 Task: Enable group similar messages in console.
Action: Mouse moved to (1011, 31)
Screenshot: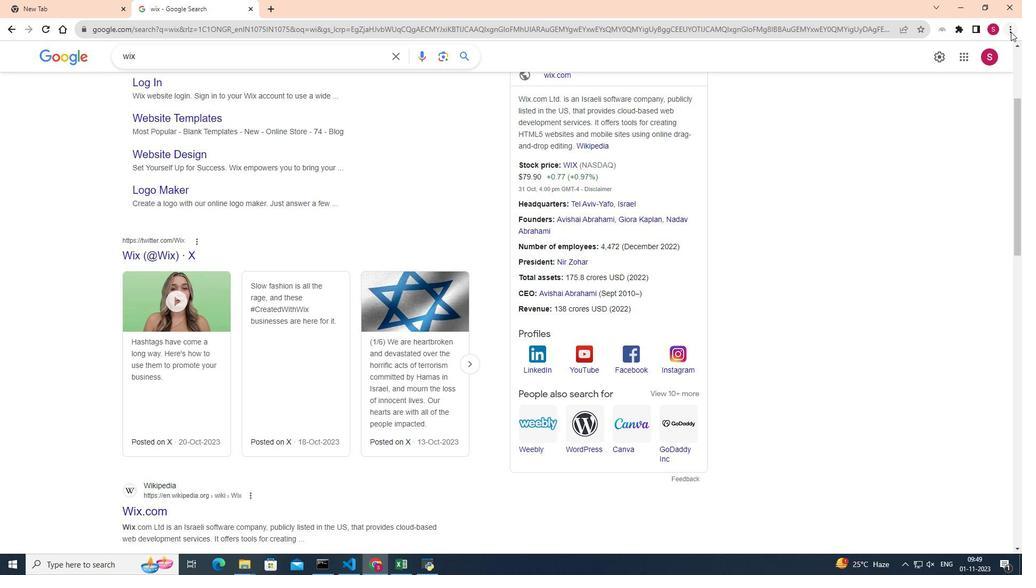 
Action: Mouse pressed left at (1011, 31)
Screenshot: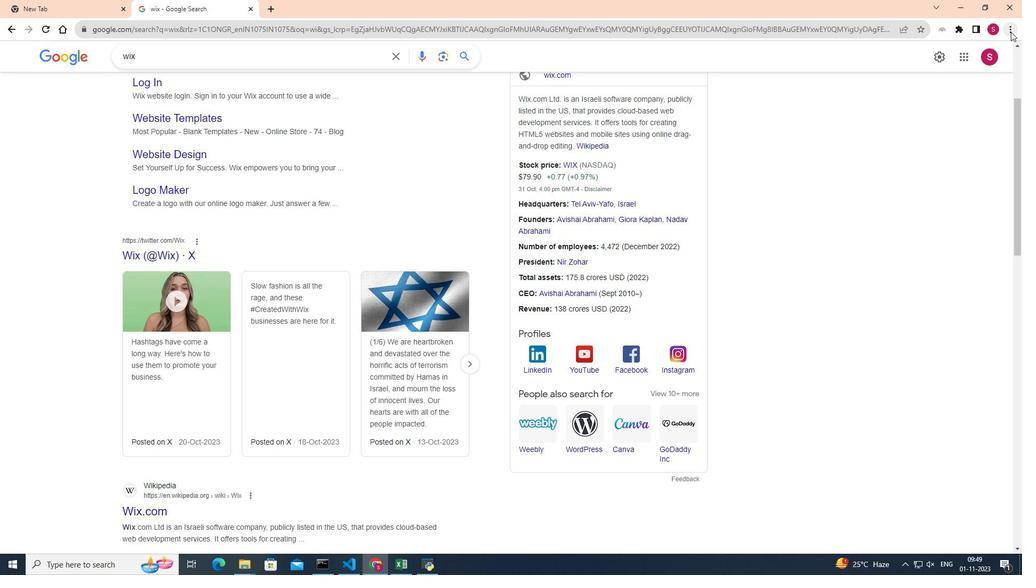 
Action: Mouse moved to (880, 195)
Screenshot: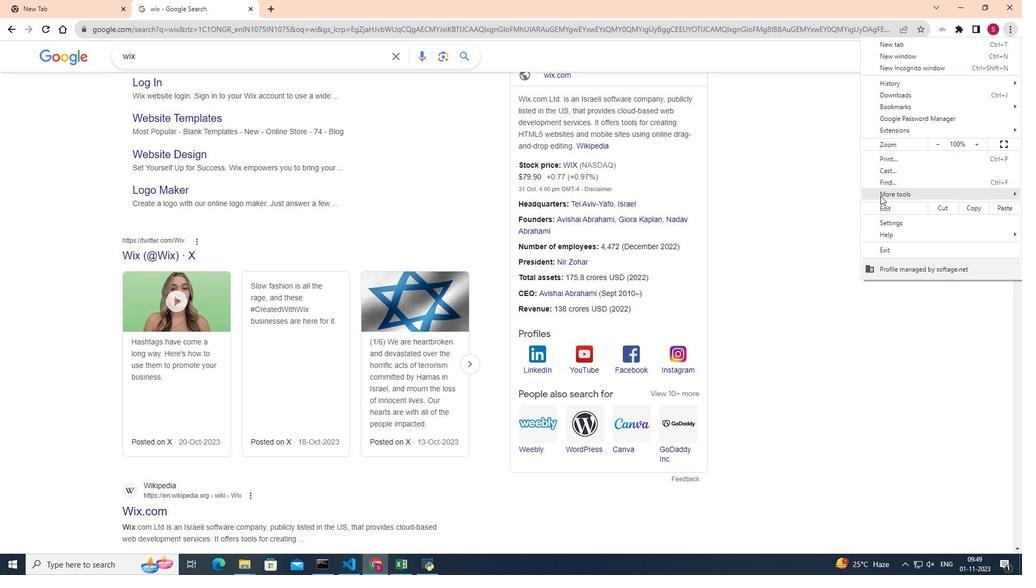 
Action: Mouse pressed left at (880, 195)
Screenshot: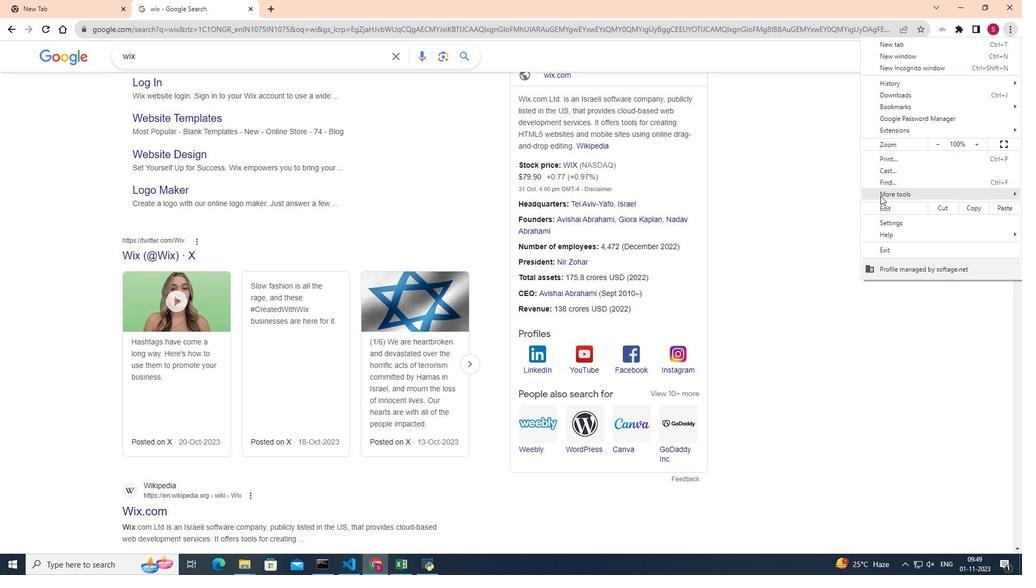 
Action: Mouse moved to (778, 272)
Screenshot: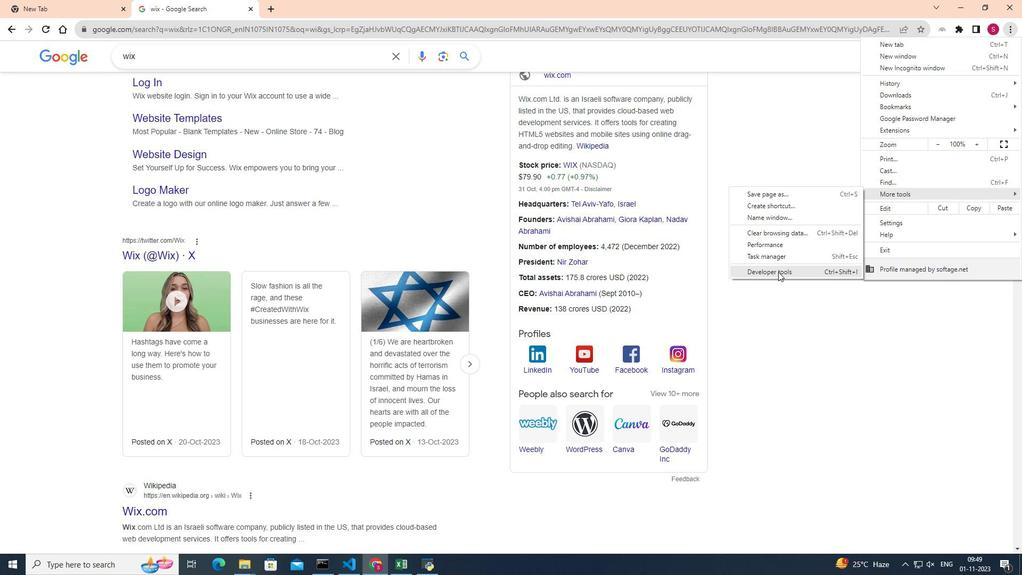 
Action: Mouse pressed left at (778, 272)
Screenshot: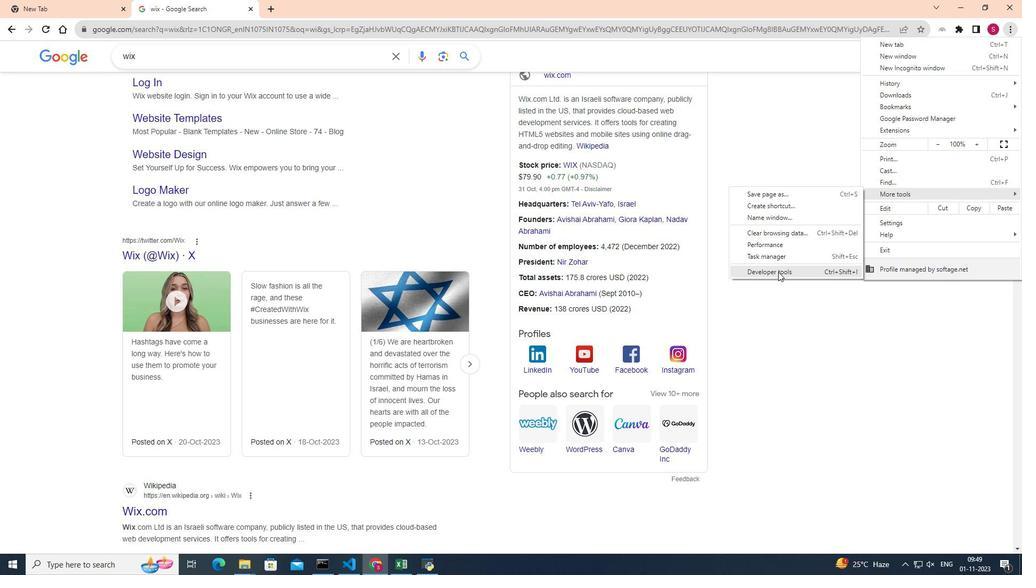 
Action: Mouse moved to (821, 47)
Screenshot: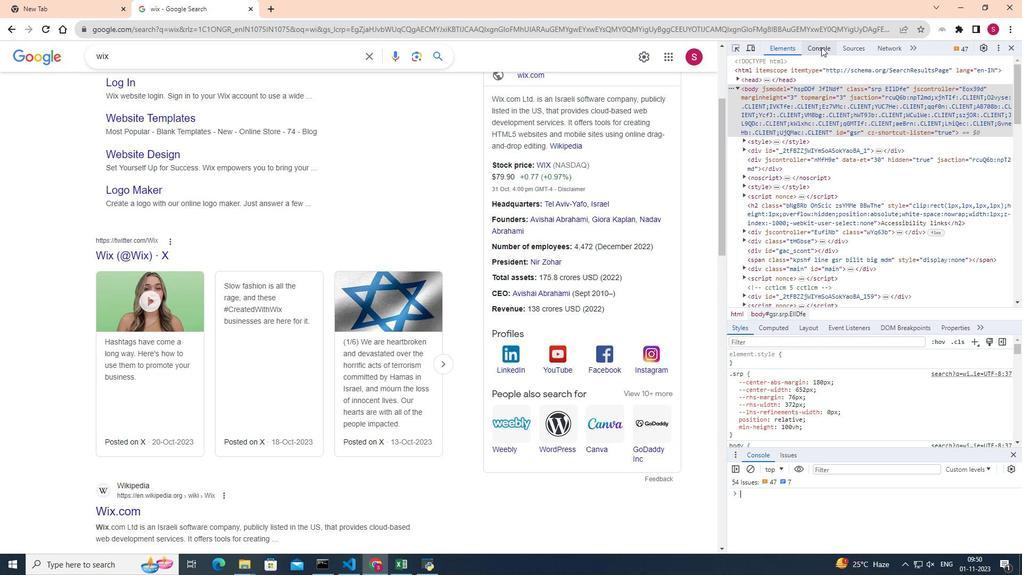 
Action: Mouse pressed left at (821, 47)
Screenshot: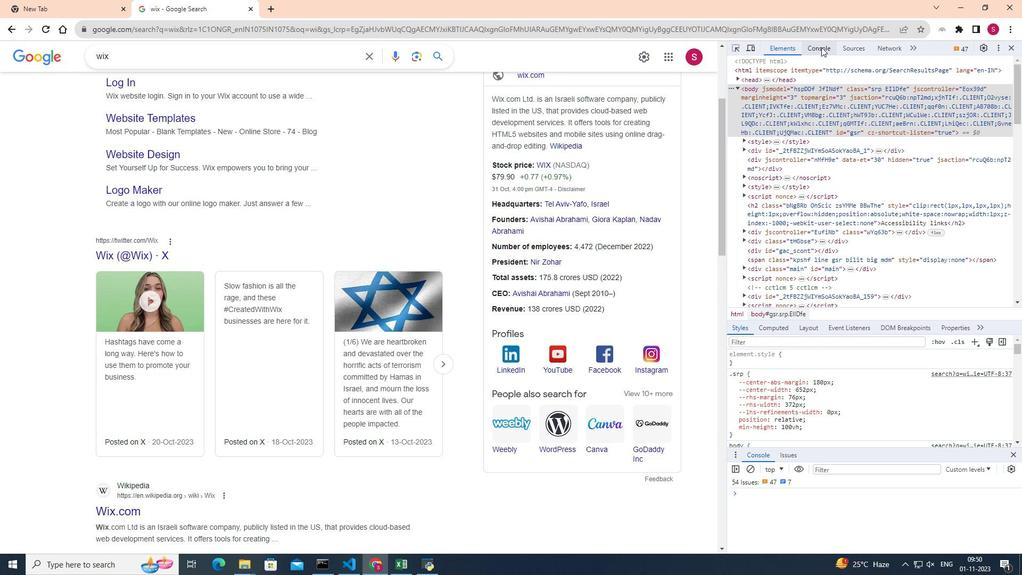 
Action: Mouse moved to (1012, 62)
Screenshot: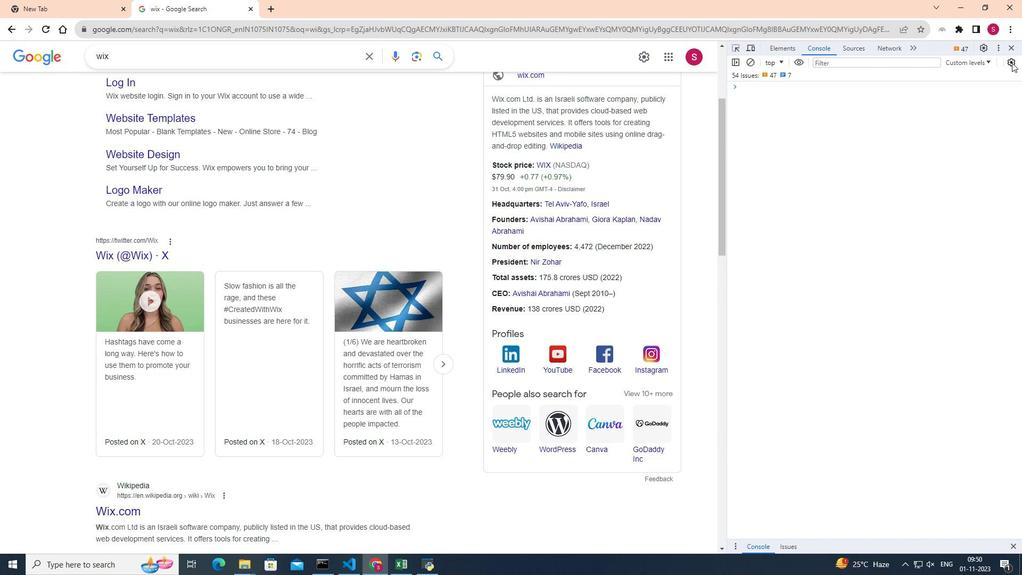 
Action: Mouse pressed left at (1012, 62)
Screenshot: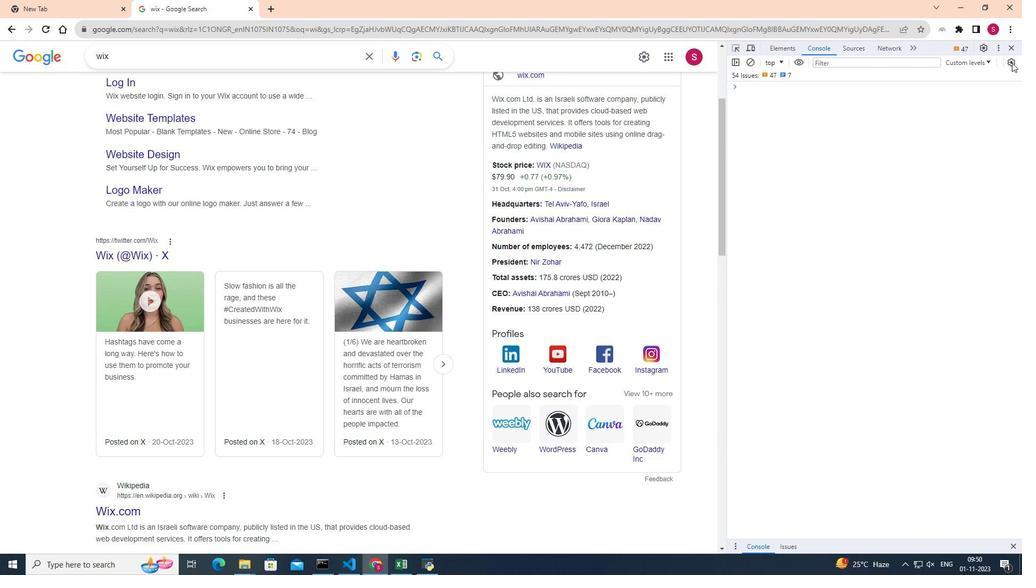 
Action: Mouse moved to (735, 129)
Screenshot: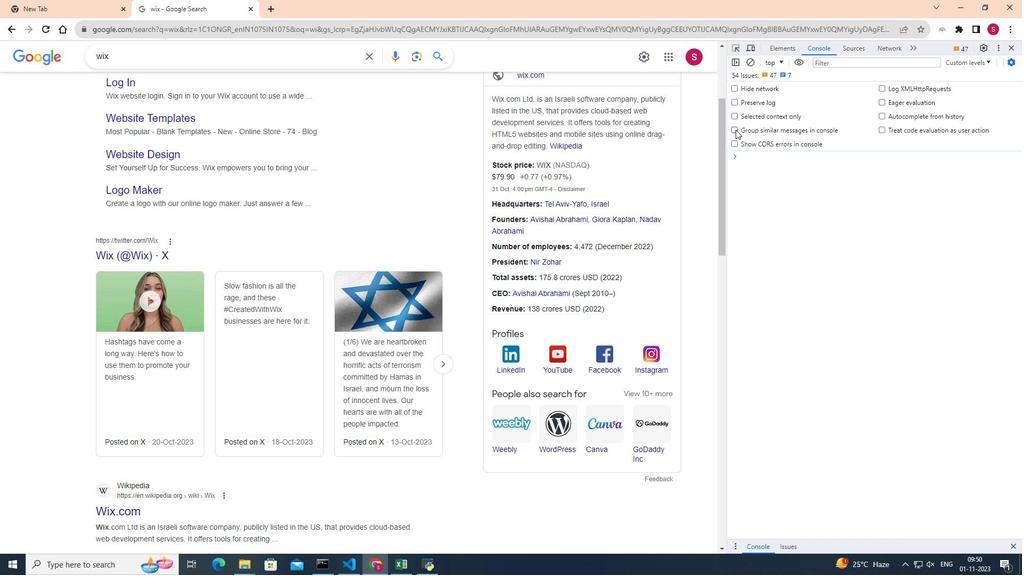 
Action: Mouse pressed left at (735, 129)
Screenshot: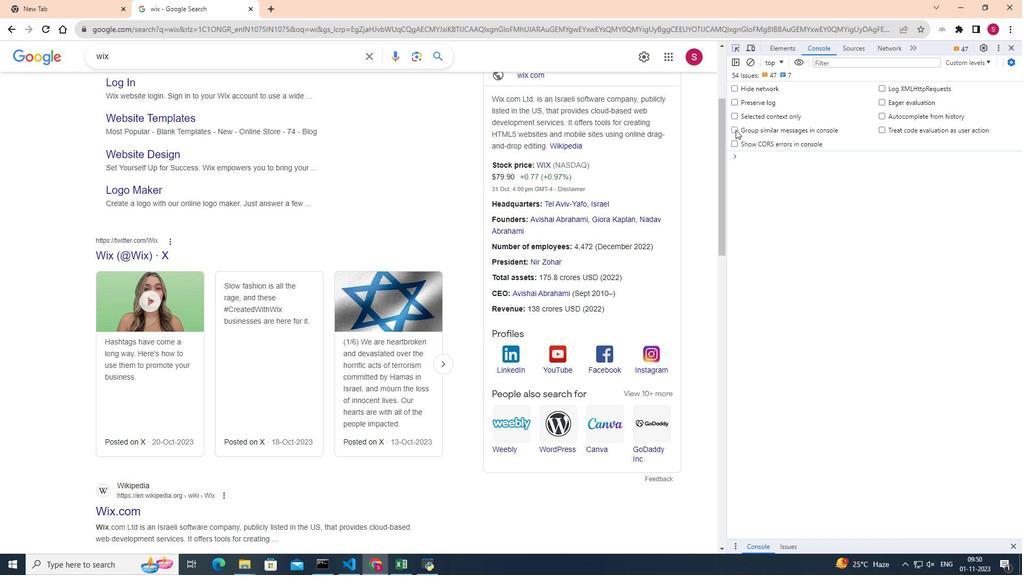 
Action: Mouse moved to (793, 177)
Screenshot: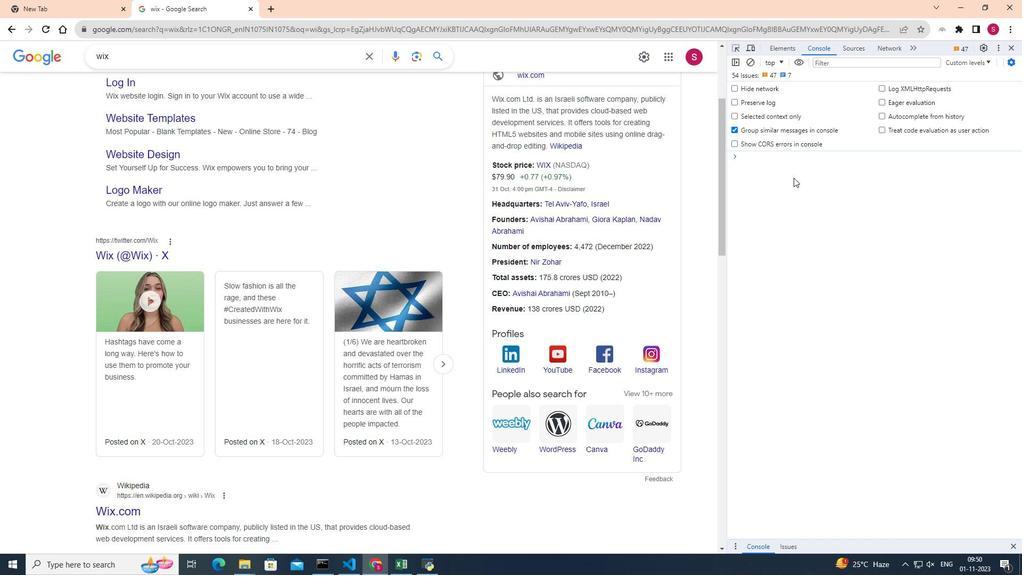 
